 Task: Enable the option that naviages pages with a text cursor.
Action: Mouse moved to (1137, 37)
Screenshot: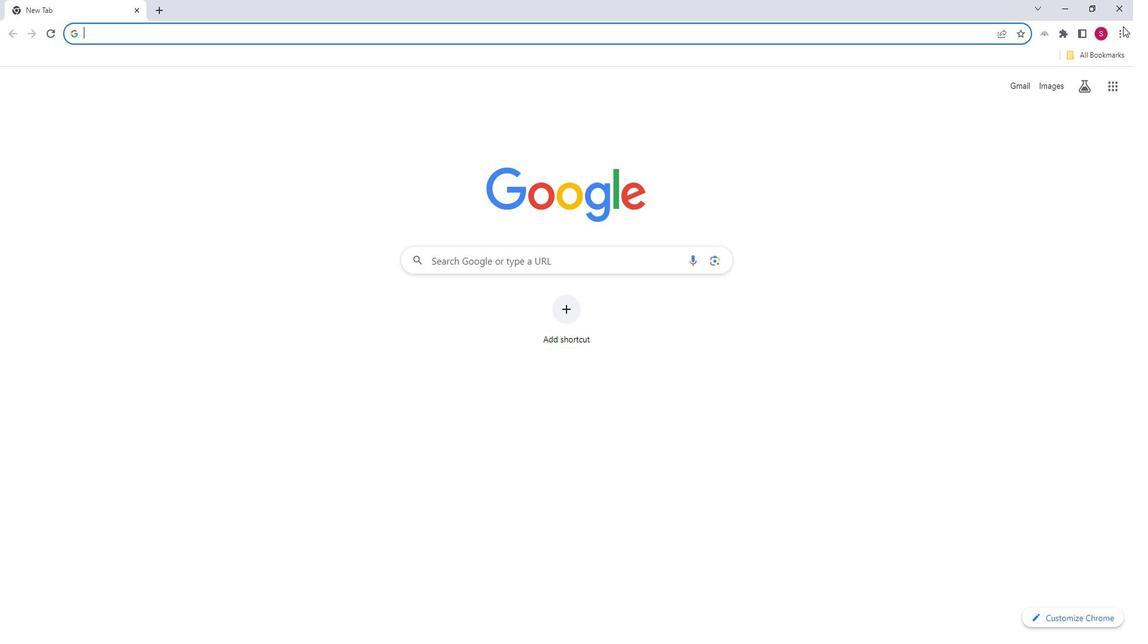 
Action: Mouse pressed left at (1137, 37)
Screenshot: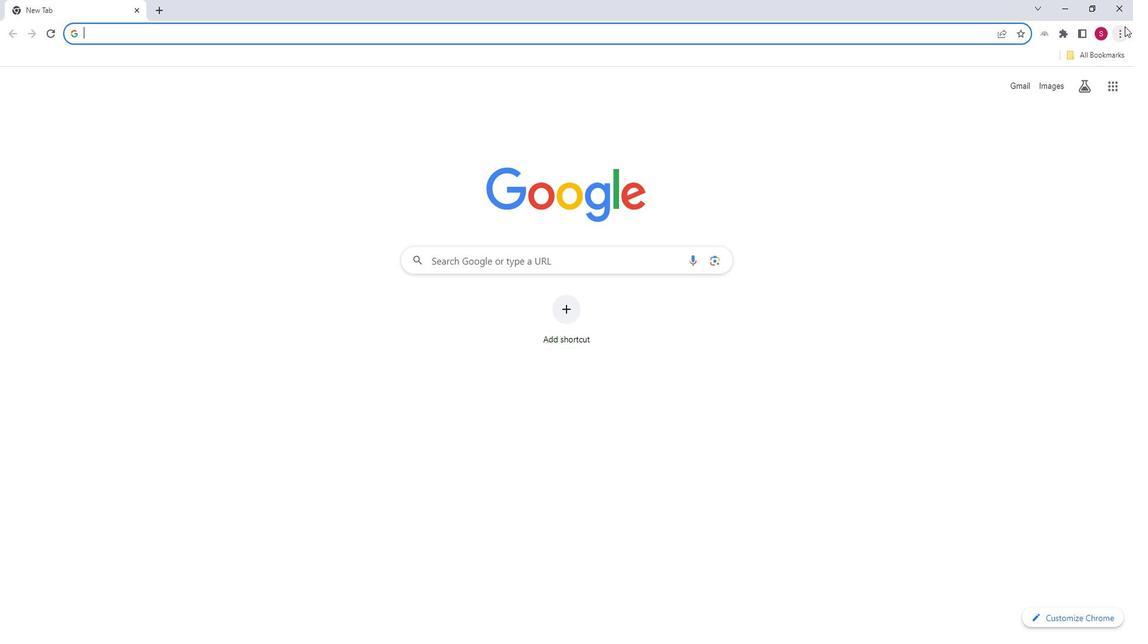 
Action: Mouse moved to (1026, 261)
Screenshot: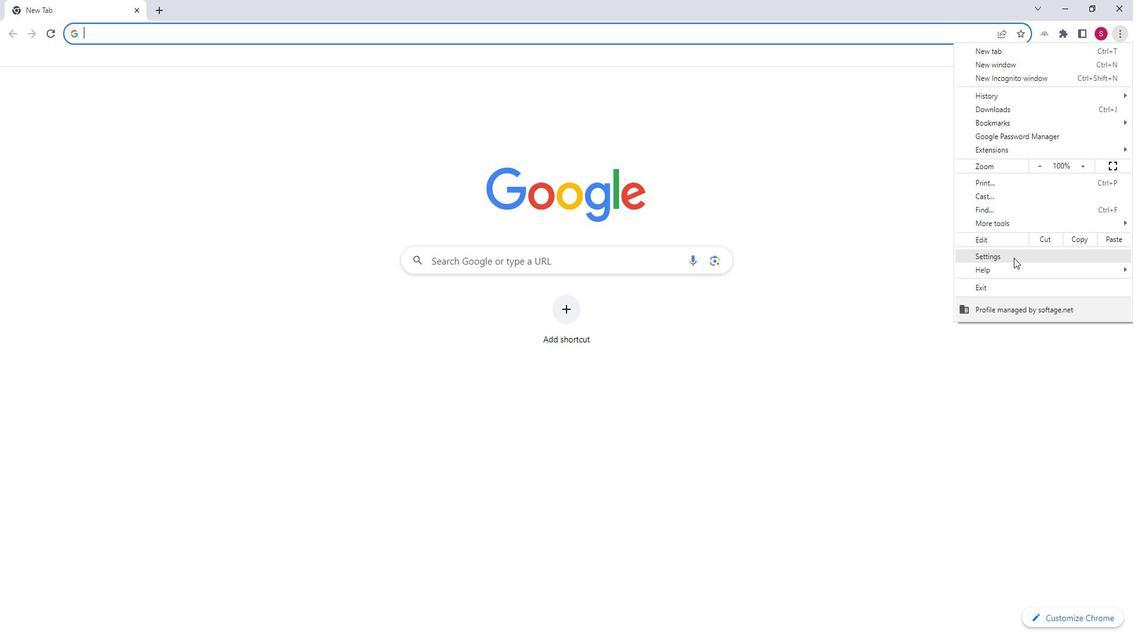 
Action: Mouse pressed left at (1026, 261)
Screenshot: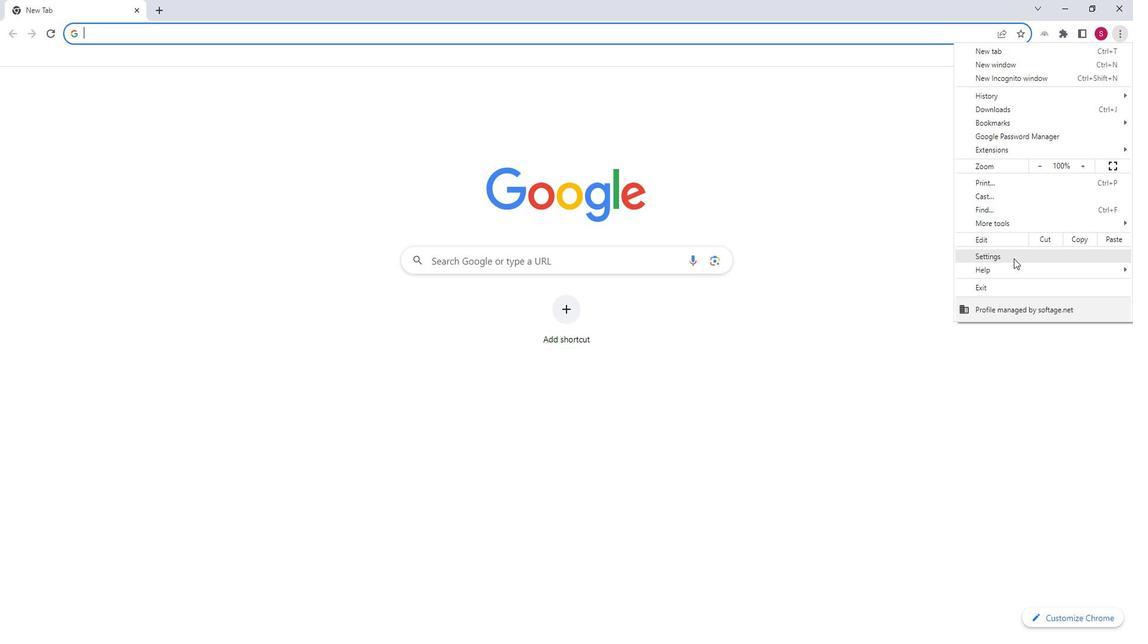 
Action: Mouse moved to (82, 345)
Screenshot: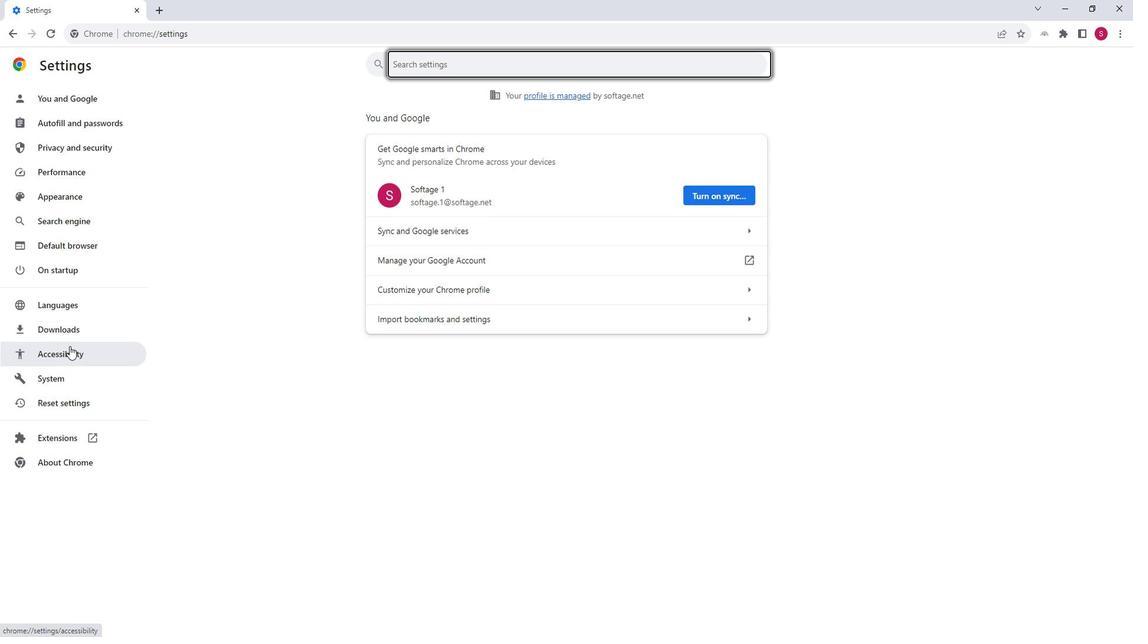 
Action: Mouse pressed left at (82, 345)
Screenshot: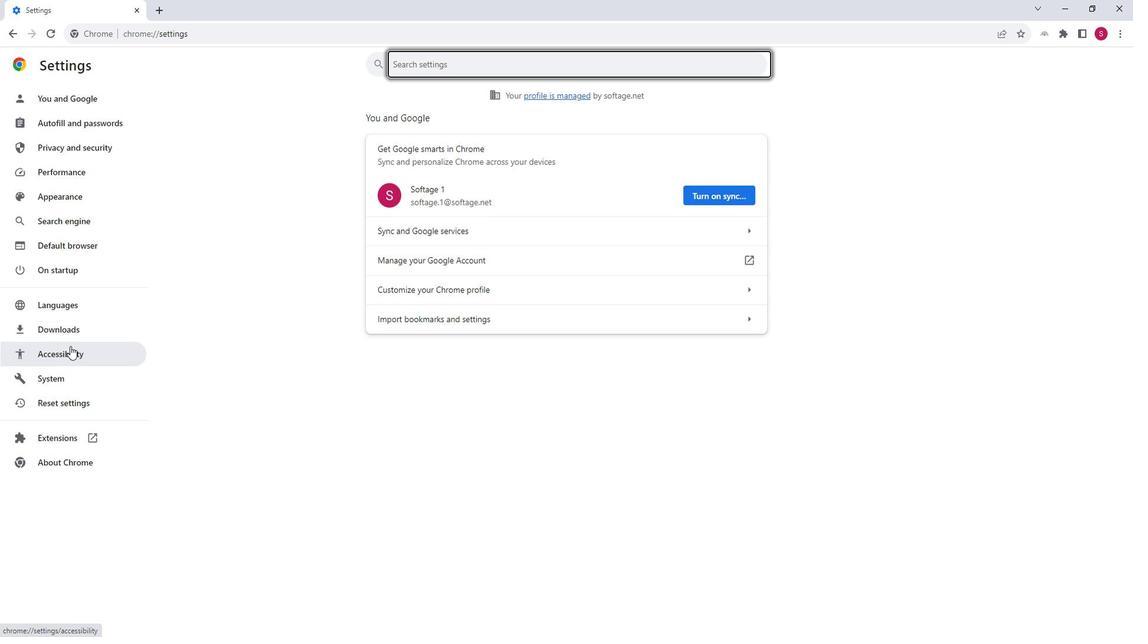 
Action: Mouse moved to (764, 305)
Screenshot: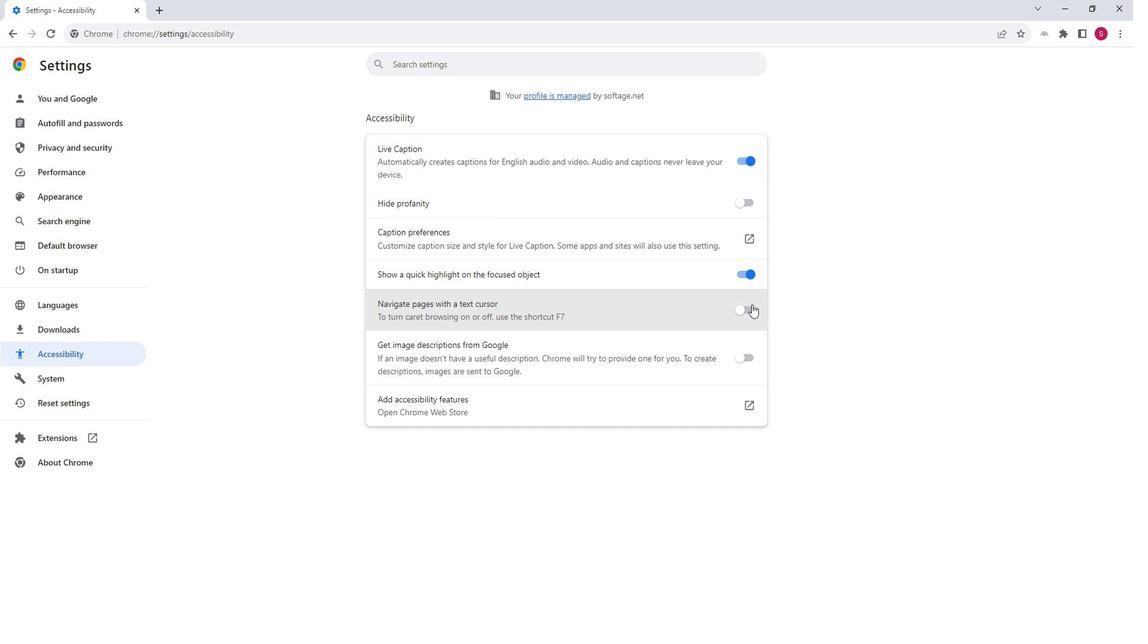 
Action: Mouse pressed left at (764, 305)
Screenshot: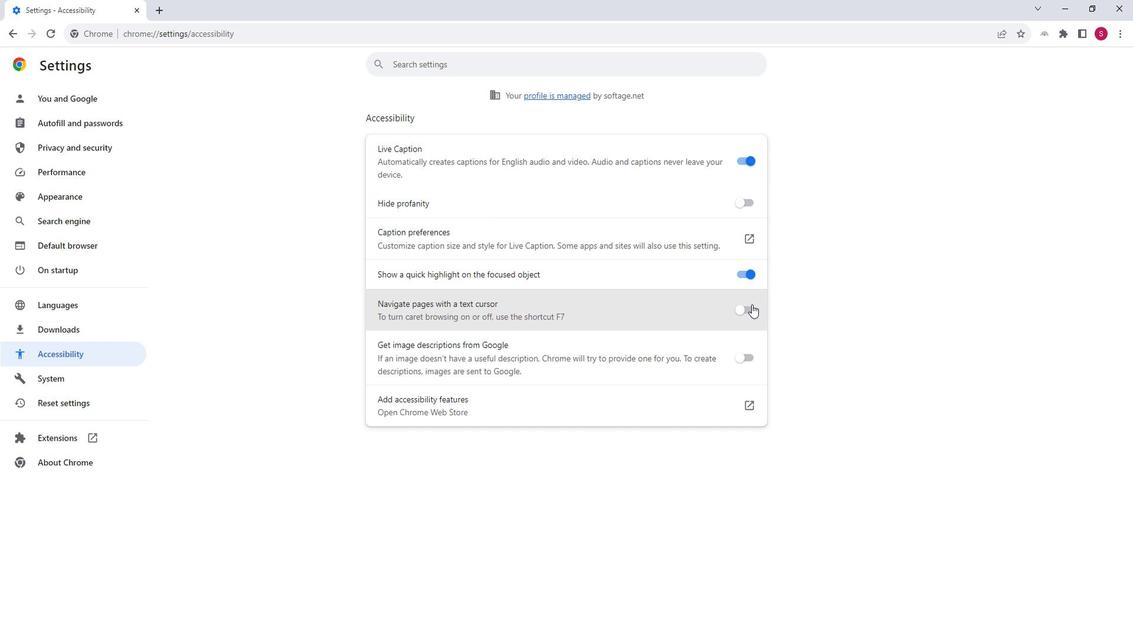 
